 Task: Create a due date automation trigger when advanced on, on the monday before a card is due add basic without any labels at 11:00 AM.
Action: Mouse moved to (1005, 71)
Screenshot: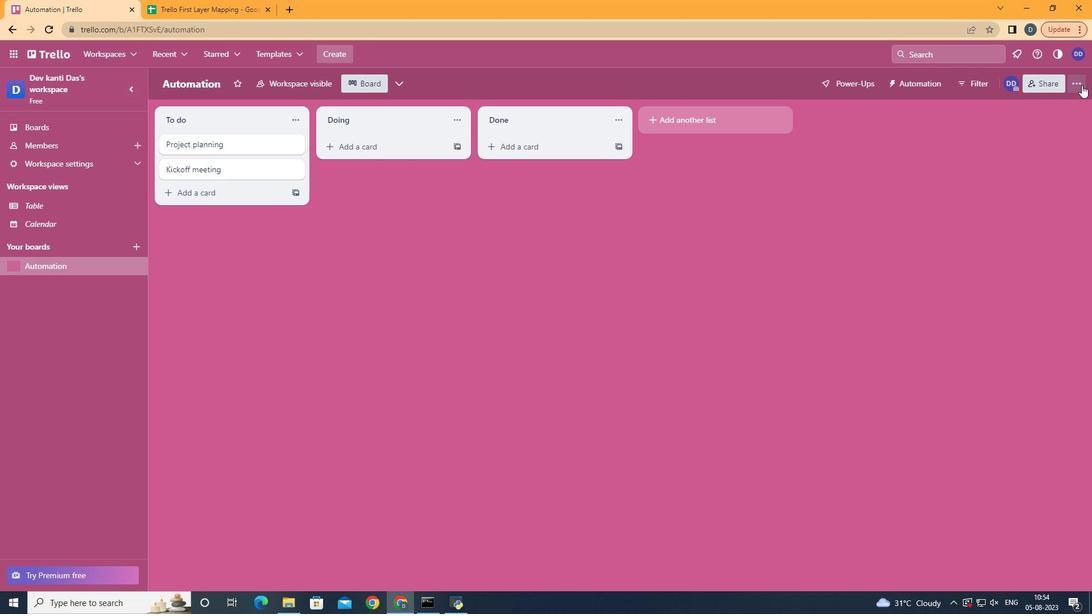 
Action: Mouse pressed left at (1005, 71)
Screenshot: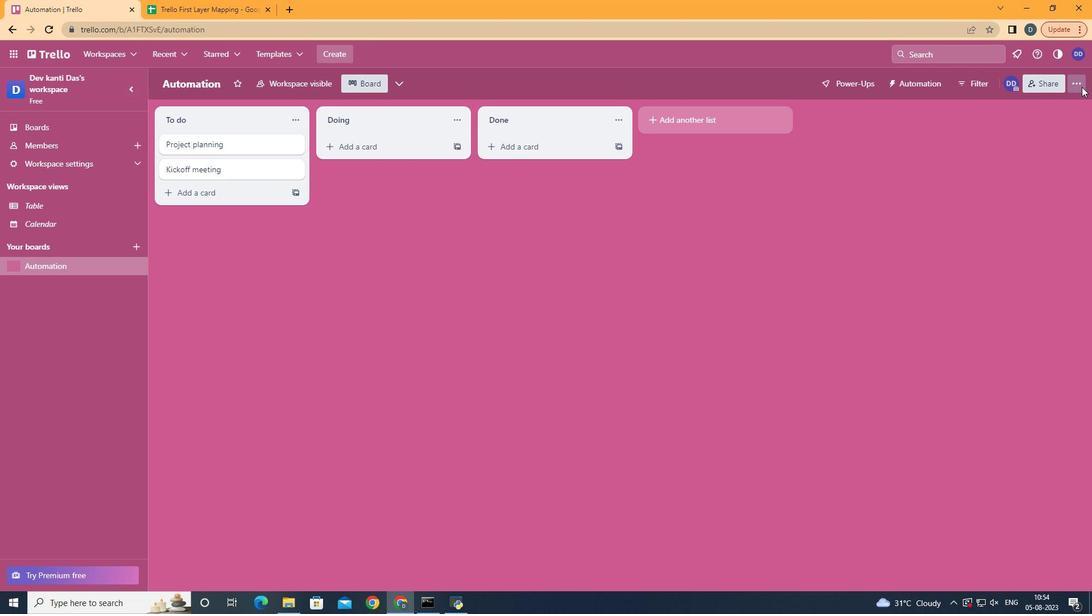 
Action: Mouse moved to (906, 234)
Screenshot: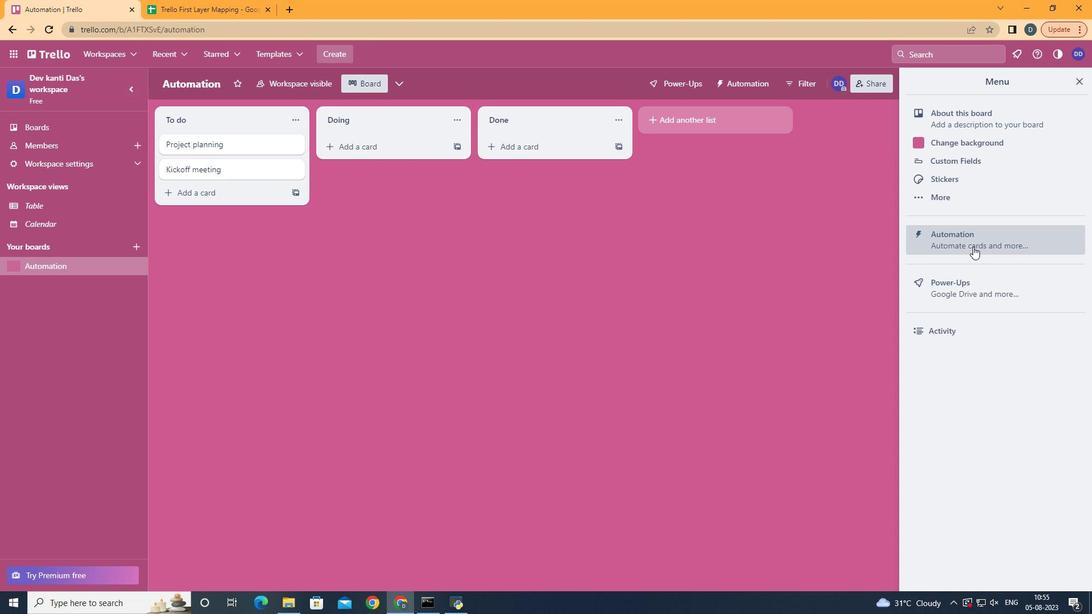 
Action: Mouse pressed left at (906, 234)
Screenshot: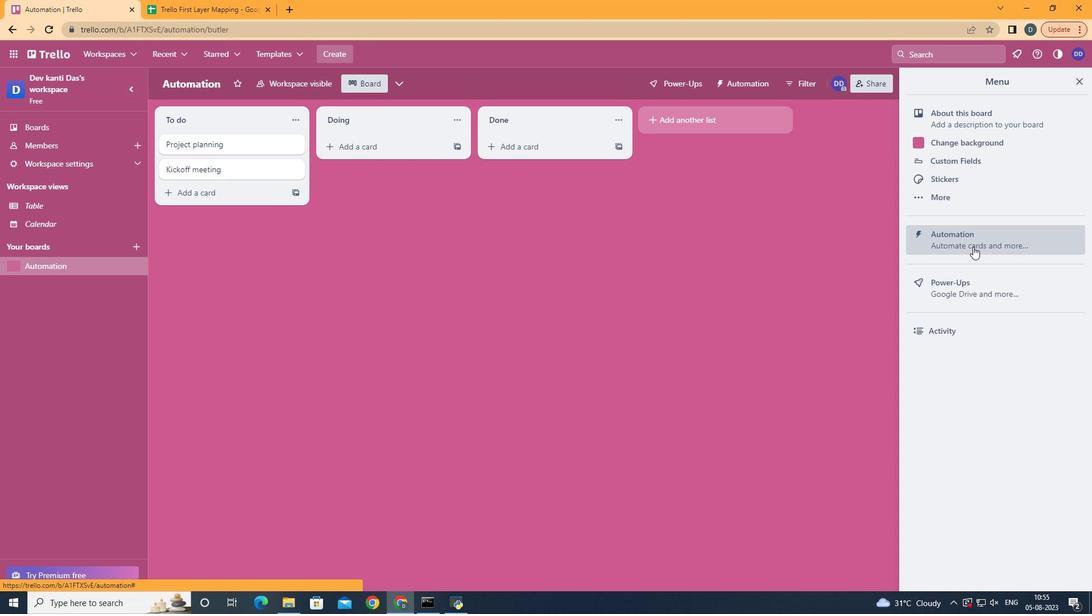 
Action: Mouse moved to (227, 220)
Screenshot: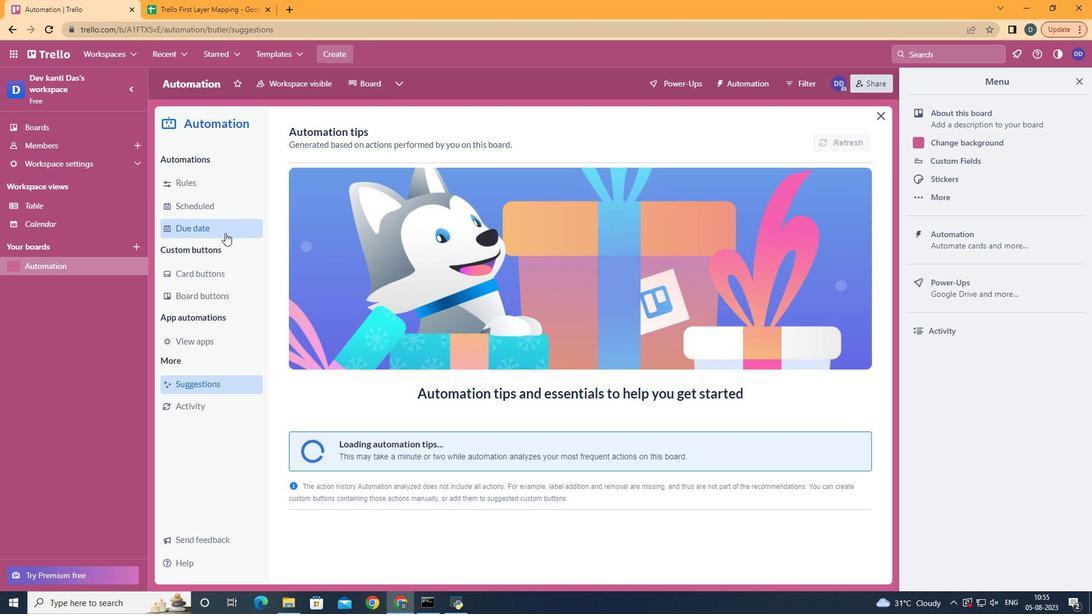 
Action: Mouse pressed left at (227, 220)
Screenshot: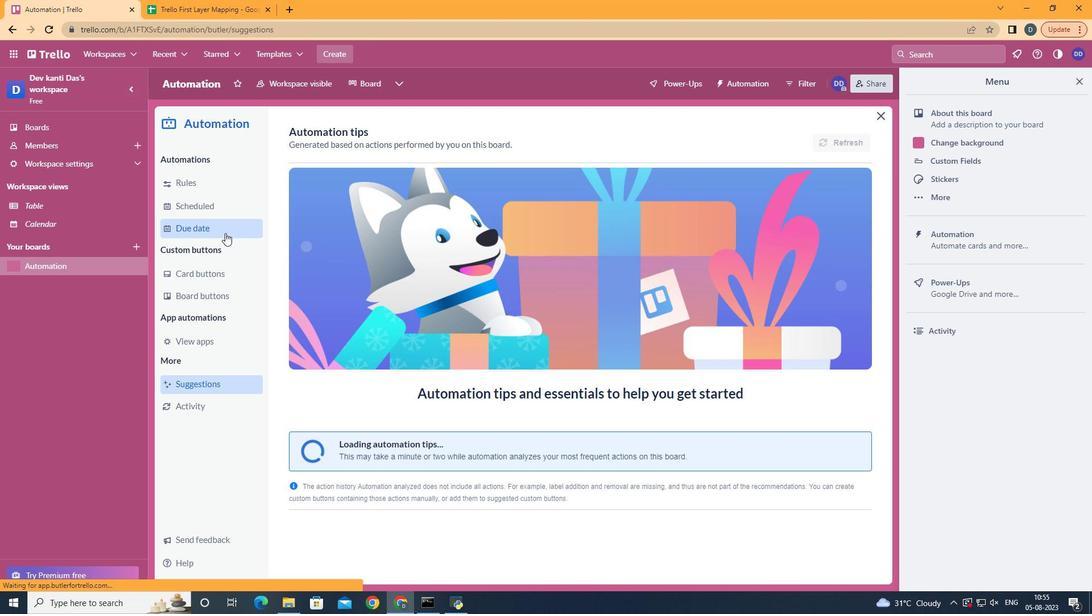 
Action: Mouse moved to (756, 121)
Screenshot: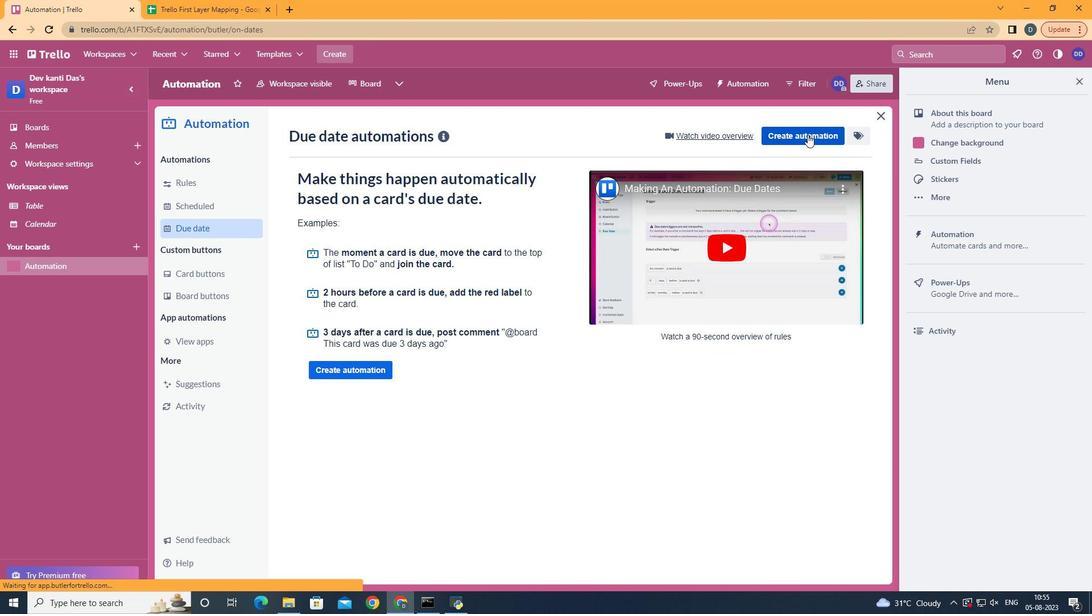 
Action: Mouse pressed left at (756, 121)
Screenshot: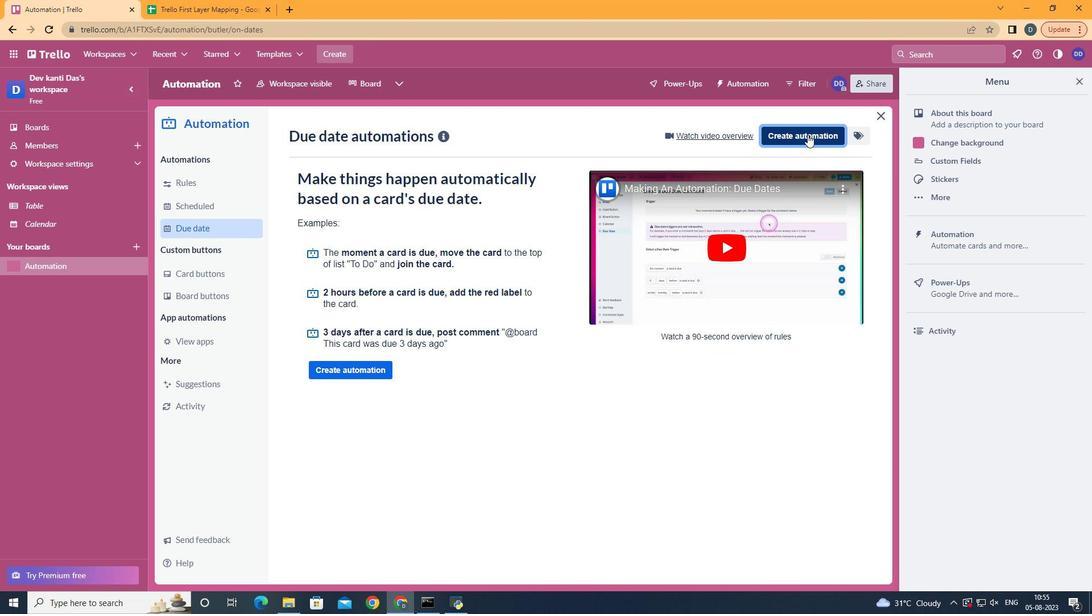 
Action: Mouse moved to (540, 233)
Screenshot: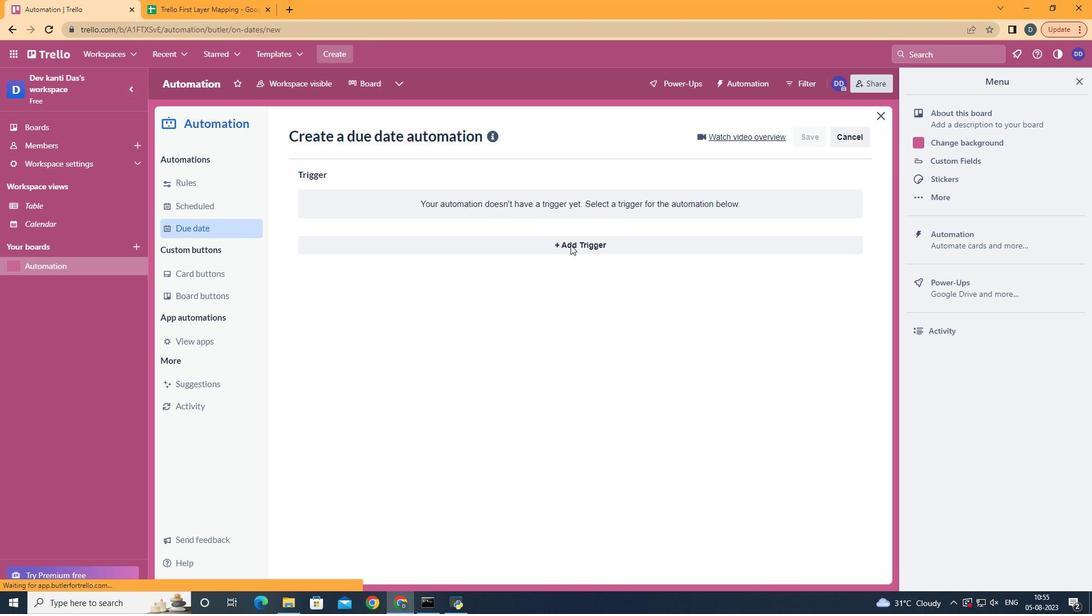 
Action: Mouse pressed left at (540, 233)
Screenshot: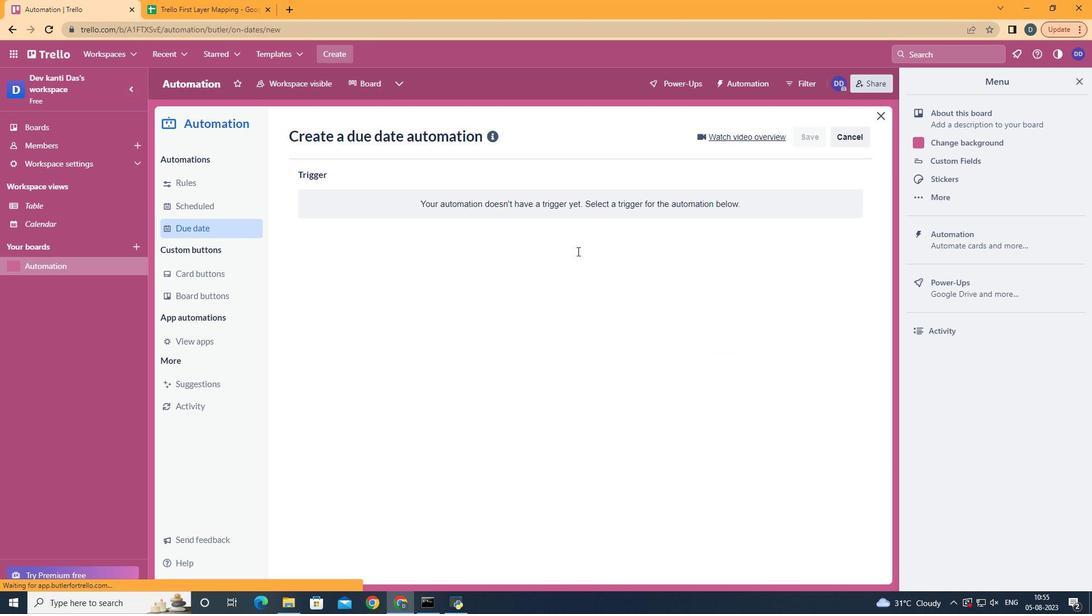 
Action: Mouse moved to (358, 290)
Screenshot: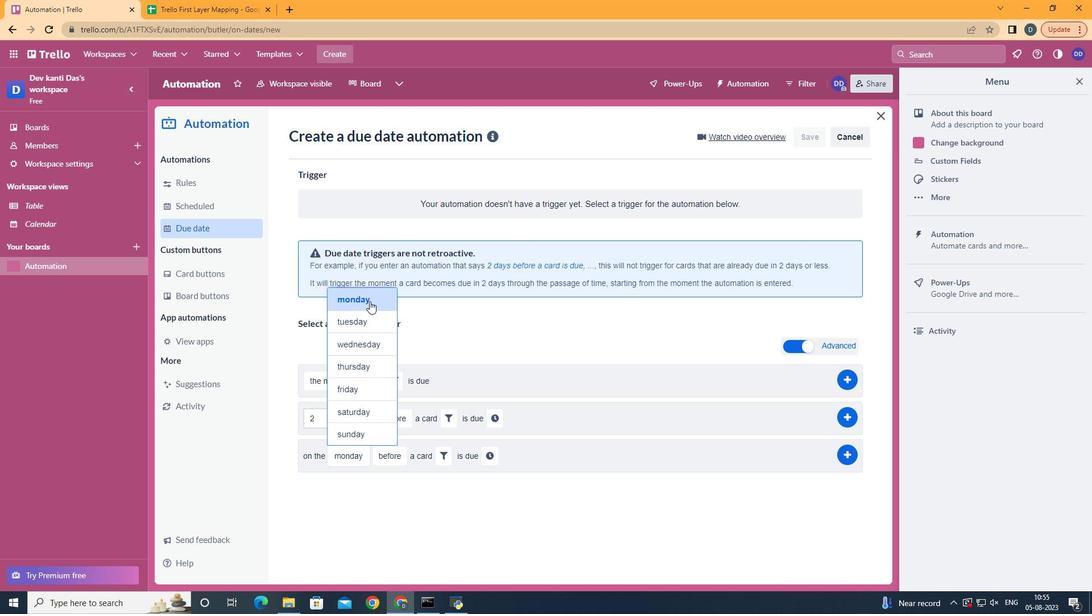 
Action: Mouse pressed left at (358, 290)
Screenshot: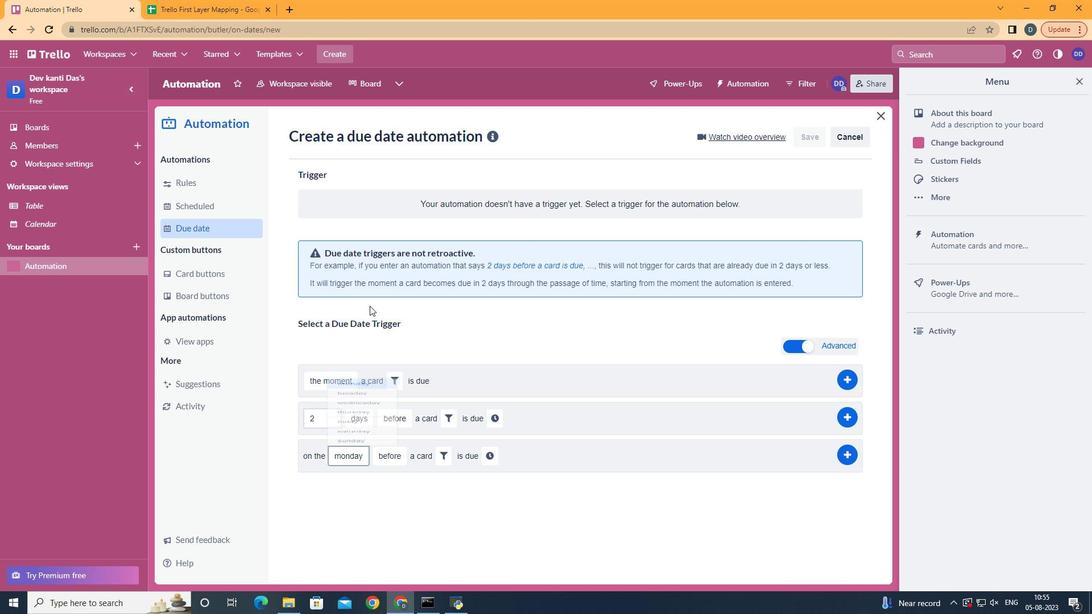 
Action: Mouse moved to (381, 472)
Screenshot: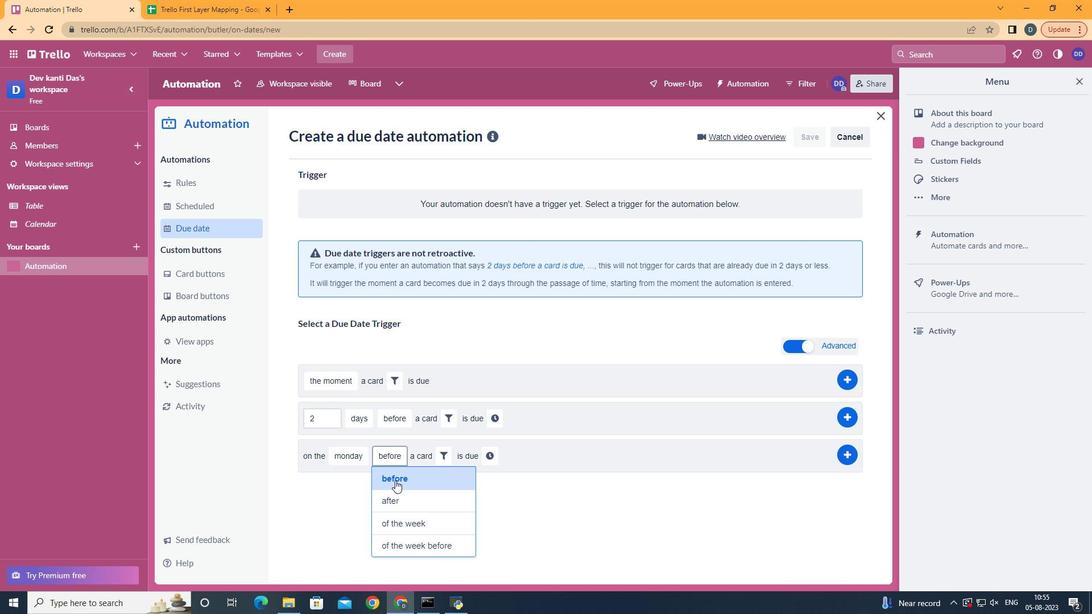 
Action: Mouse pressed left at (381, 472)
Screenshot: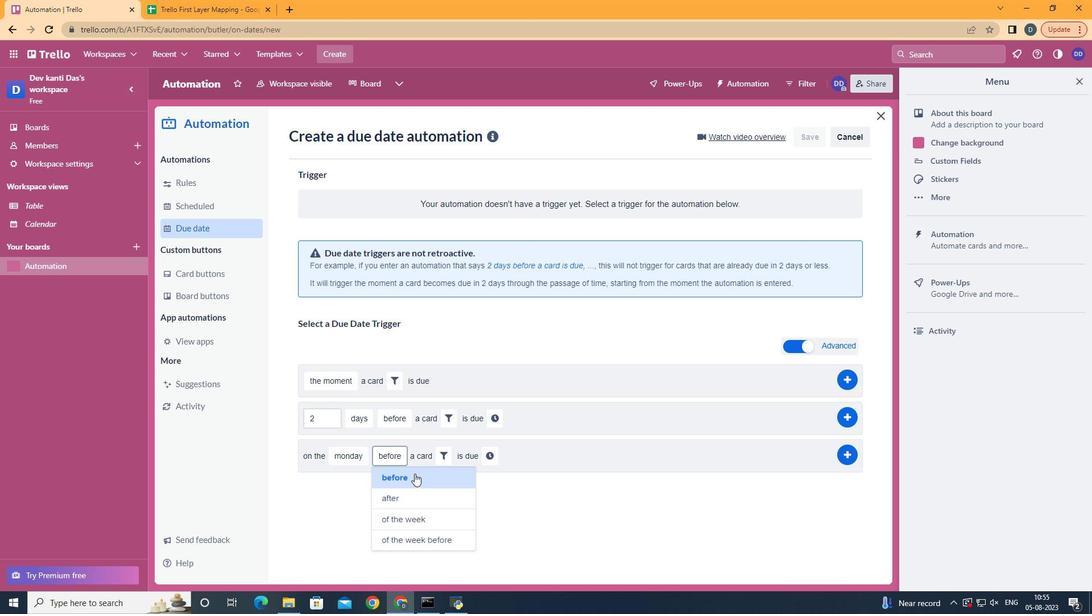 
Action: Mouse moved to (424, 451)
Screenshot: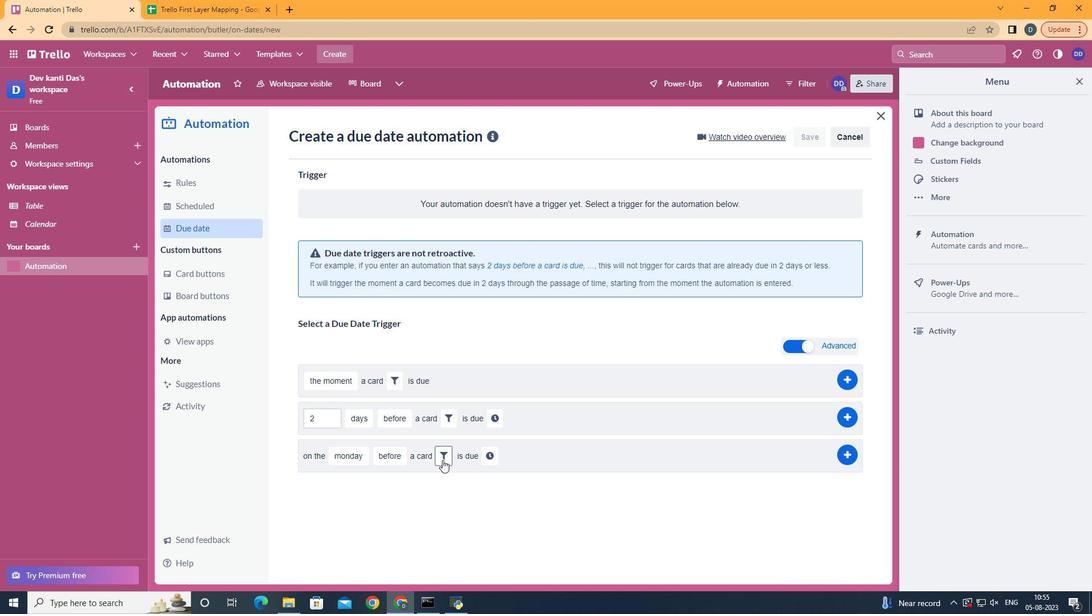 
Action: Mouse pressed left at (424, 451)
Screenshot: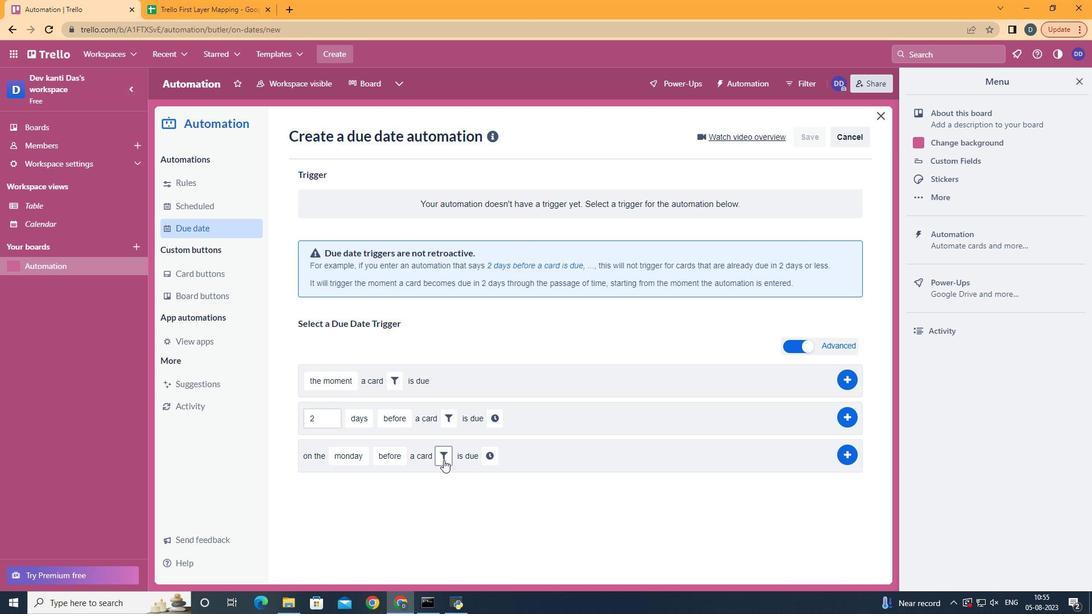 
Action: Mouse moved to (473, 526)
Screenshot: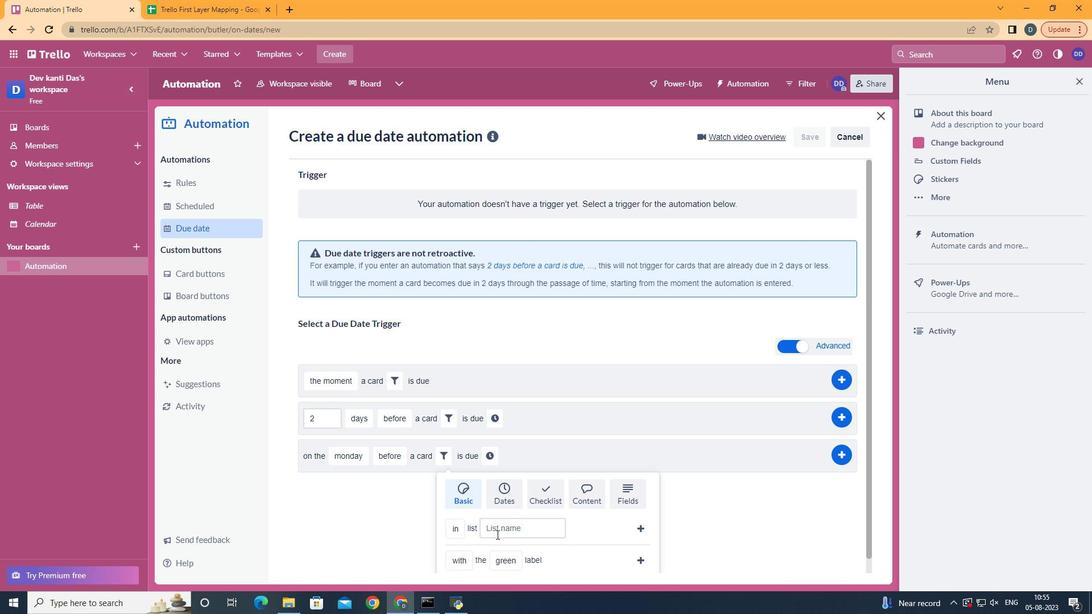 
Action: Mouse scrolled (473, 526) with delta (0, 0)
Screenshot: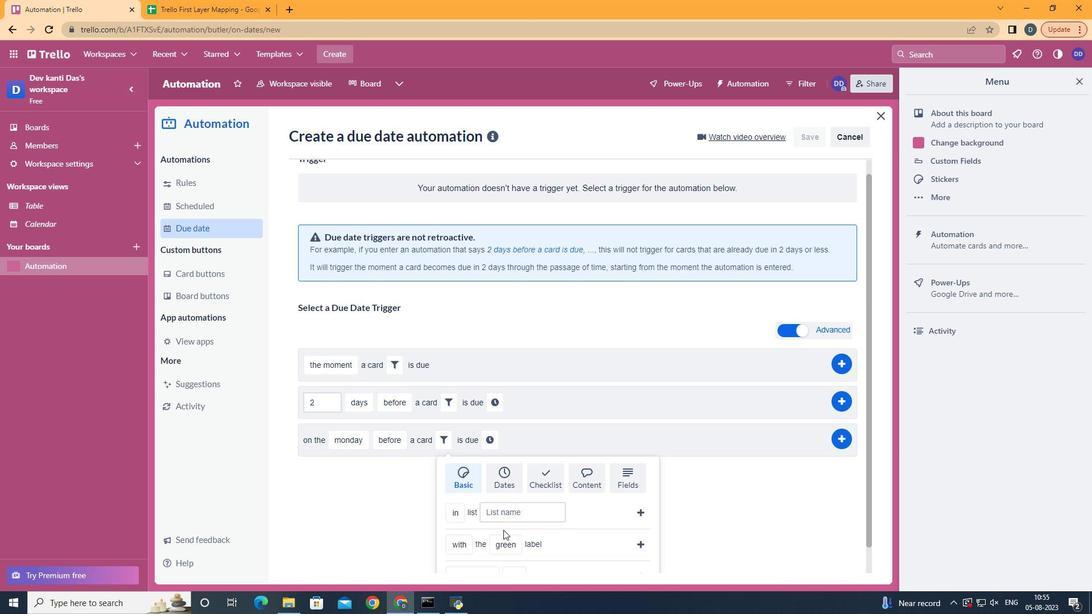 
Action: Mouse scrolled (473, 526) with delta (0, 0)
Screenshot: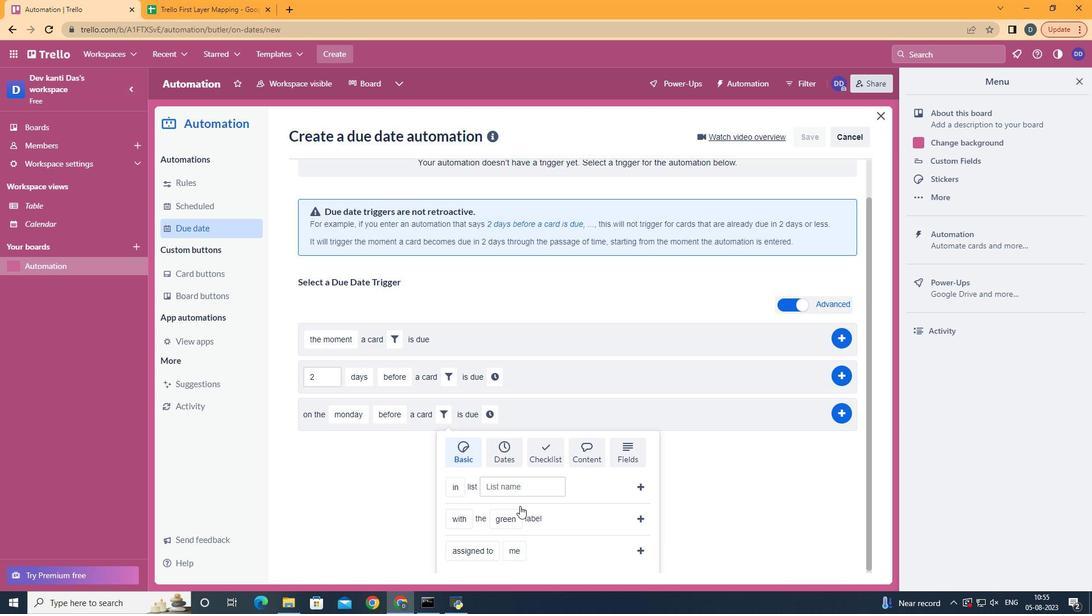 
Action: Mouse scrolled (473, 526) with delta (0, 0)
Screenshot: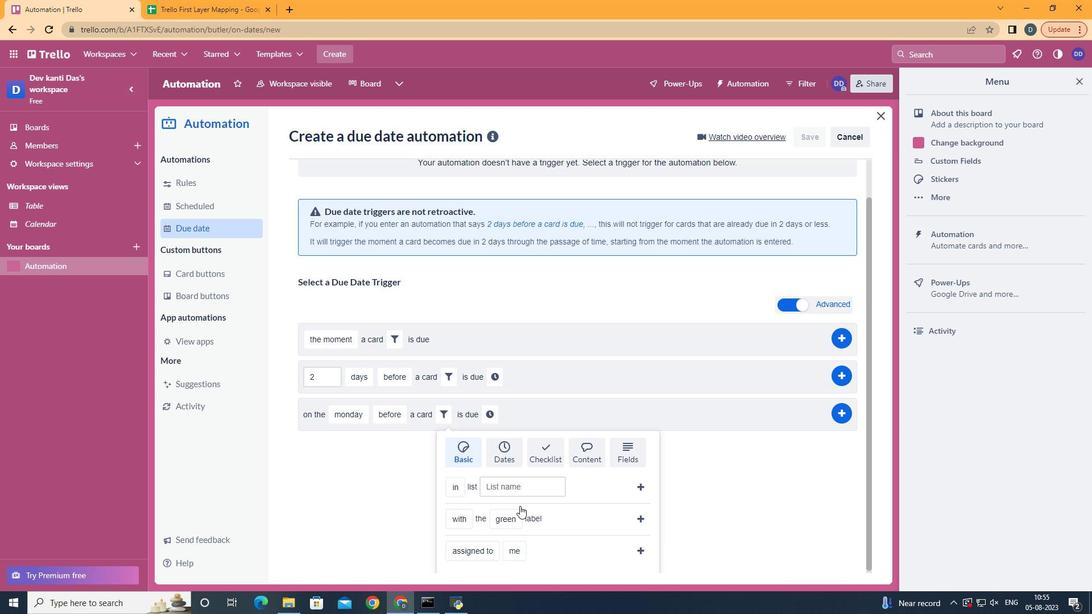 
Action: Mouse scrolled (473, 526) with delta (0, 0)
Screenshot: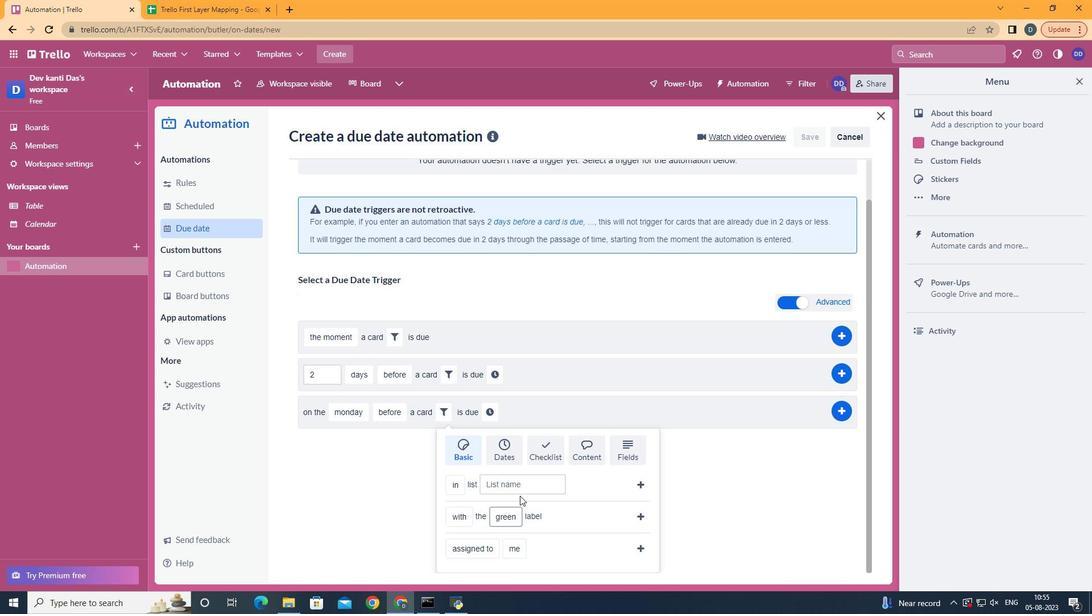
Action: Mouse moved to (452, 492)
Screenshot: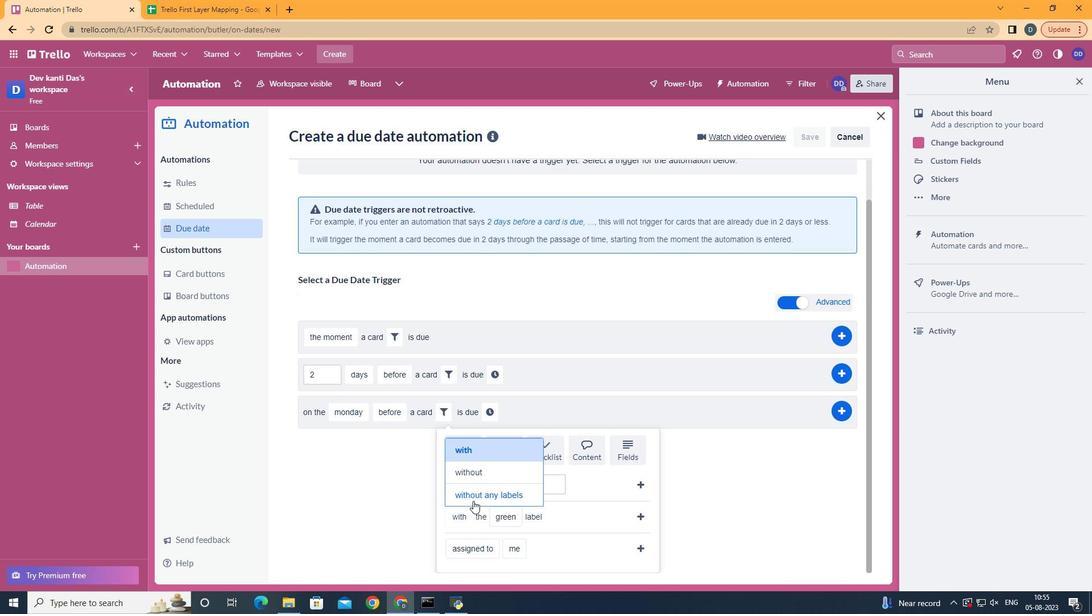 
Action: Mouse pressed left at (452, 492)
Screenshot: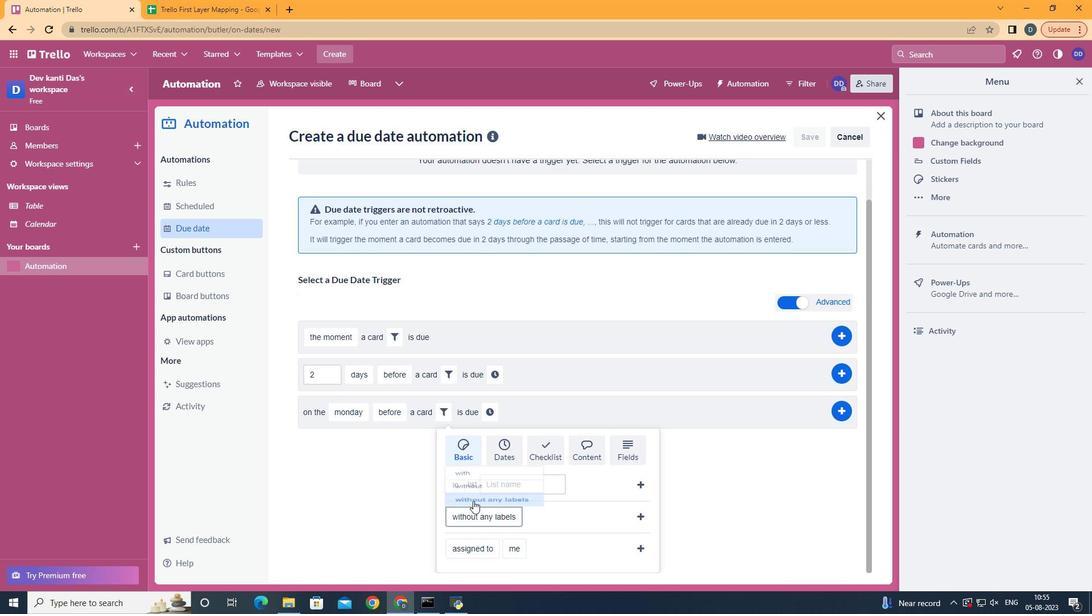 
Action: Mouse moved to (603, 508)
Screenshot: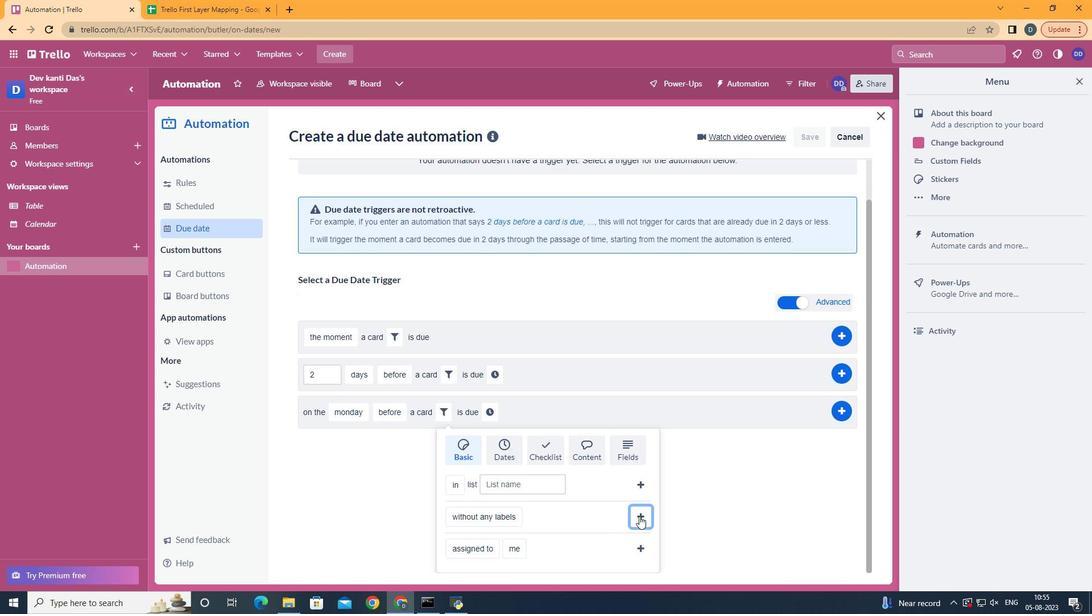 
Action: Mouse pressed left at (603, 508)
Screenshot: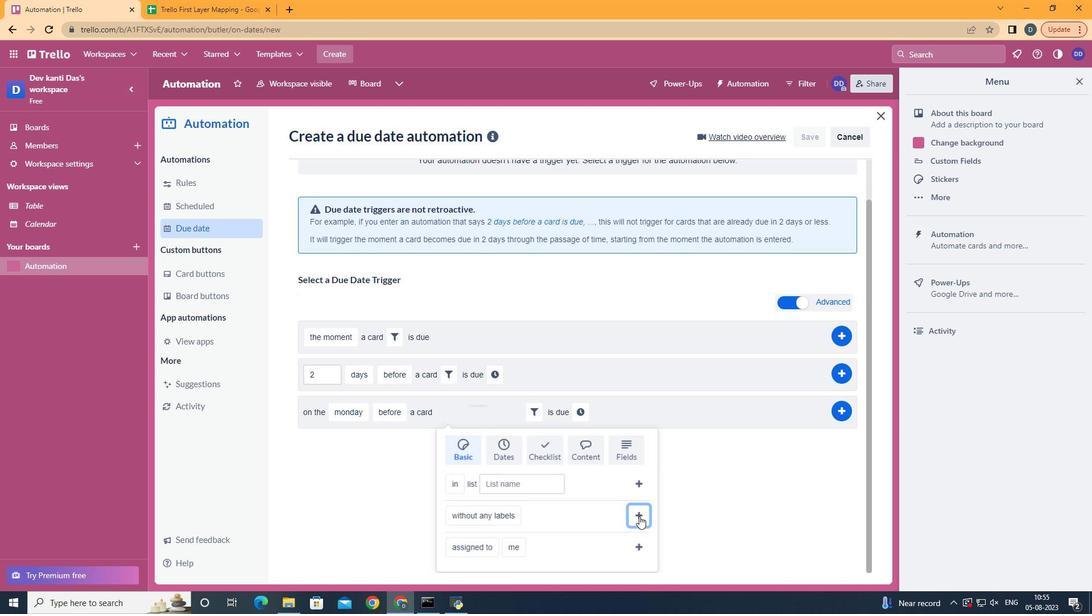 
Action: Mouse moved to (554, 447)
Screenshot: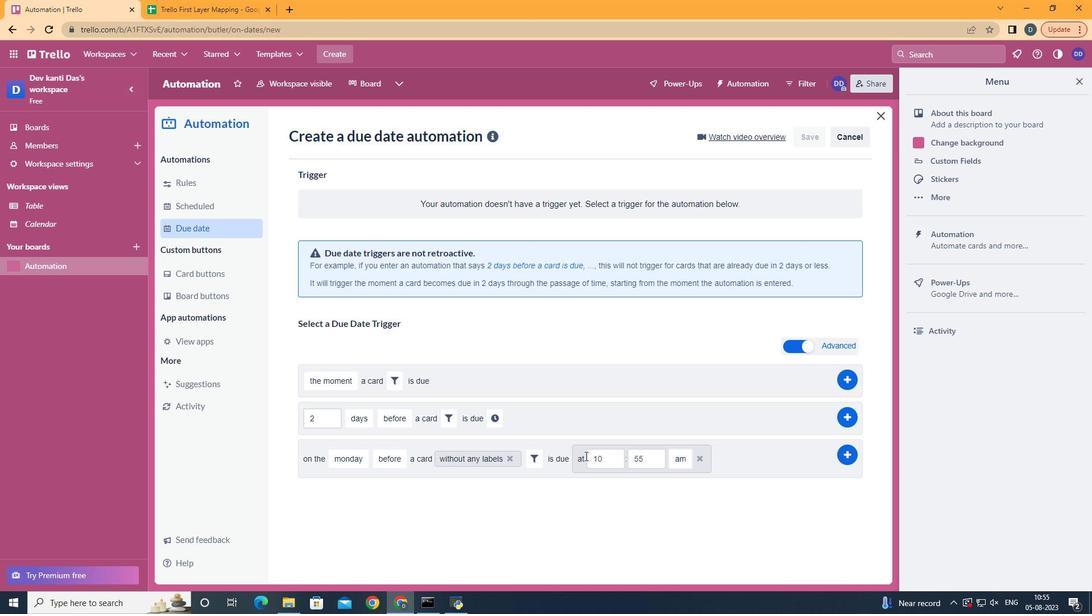 
Action: Mouse pressed left at (554, 447)
Screenshot: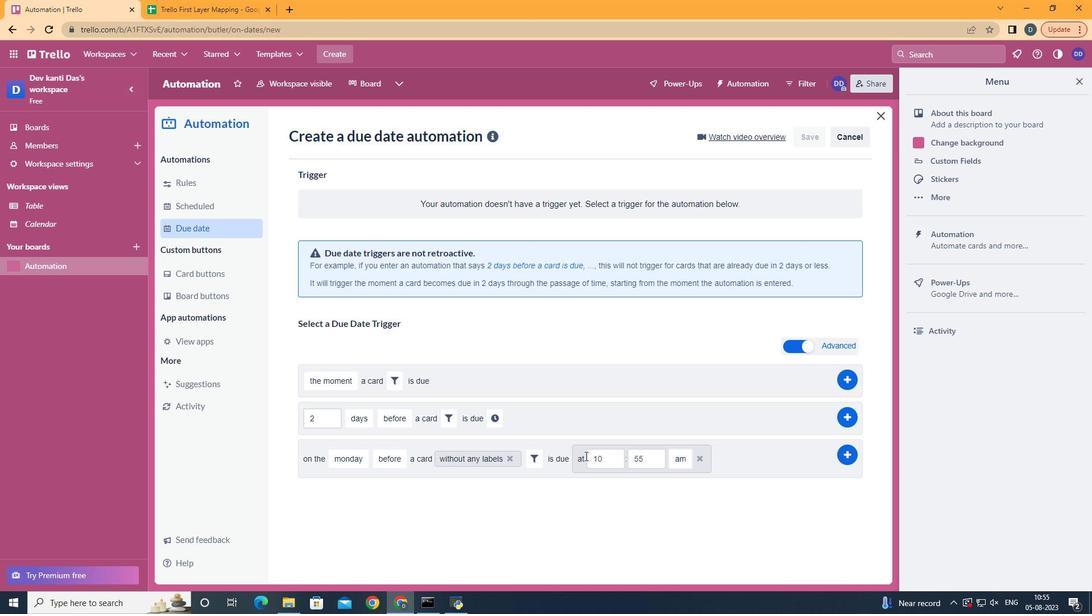 
Action: Mouse moved to (590, 453)
Screenshot: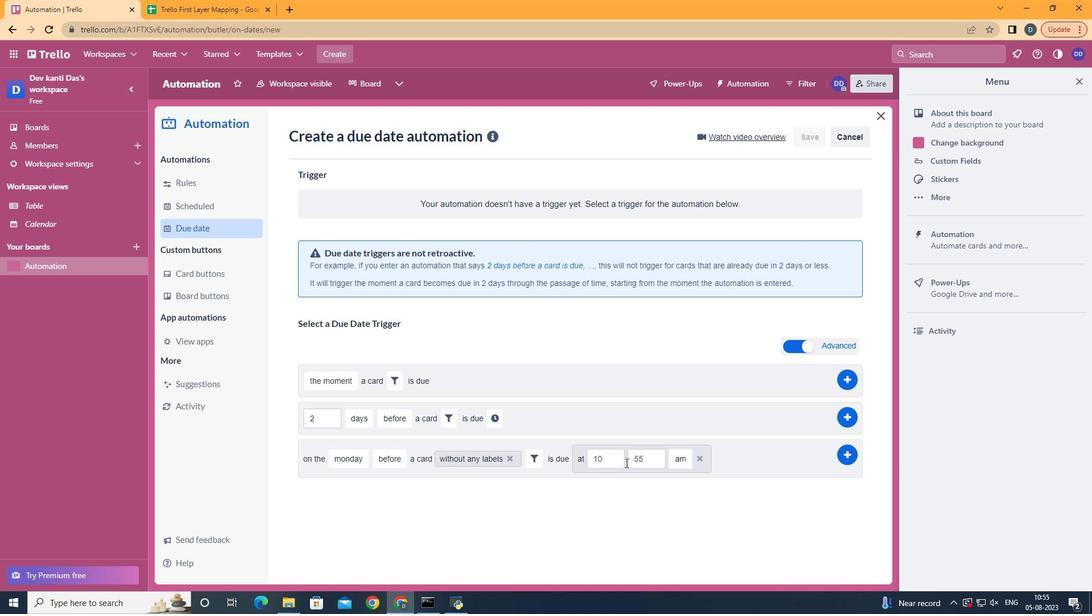 
Action: Mouse pressed left at (590, 453)
Screenshot: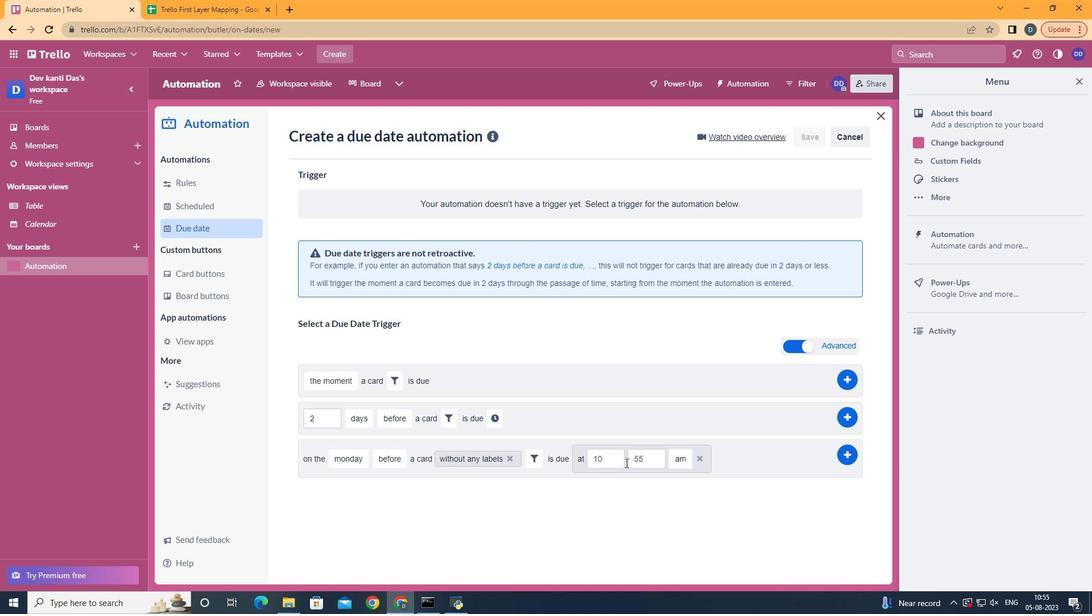 
Action: Mouse moved to (580, 448)
Screenshot: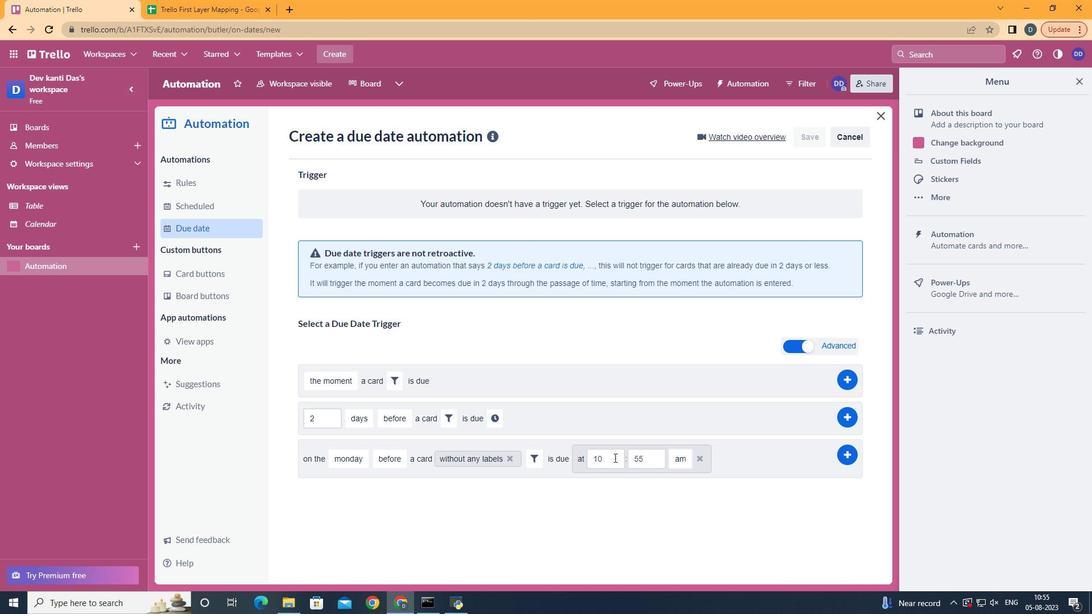 
Action: Mouse pressed left at (580, 448)
Screenshot: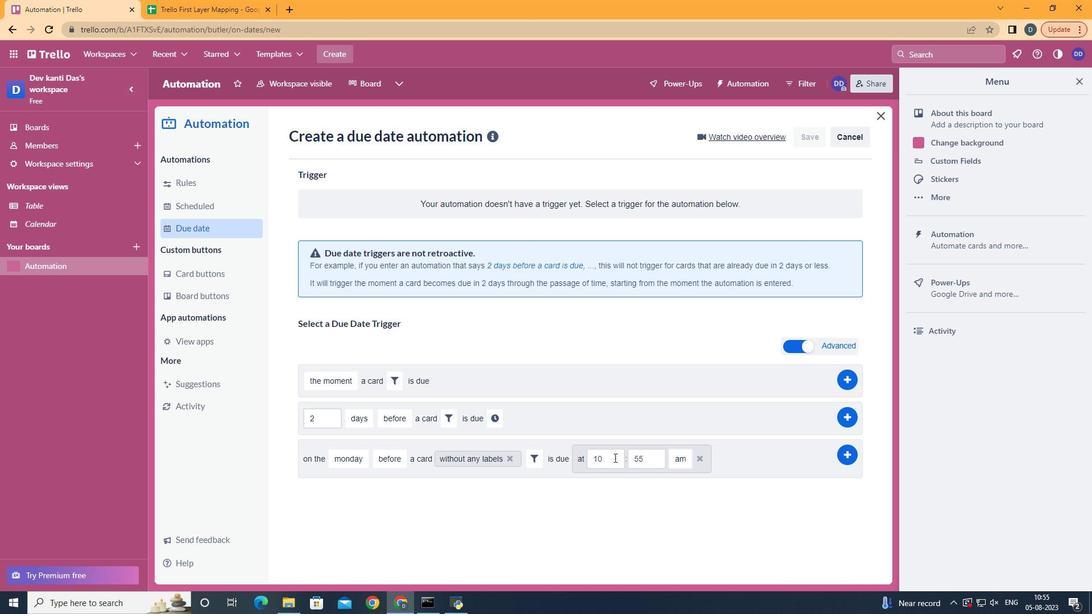 
Action: Mouse moved to (580, 448)
Screenshot: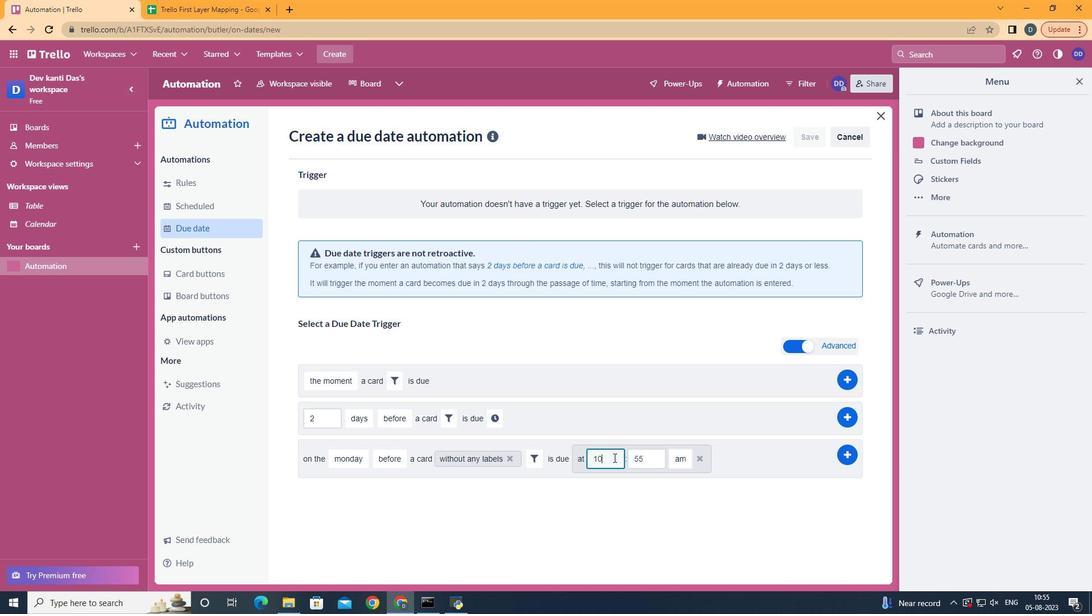 
Action: Key pressed <Key.backspace>1
Screenshot: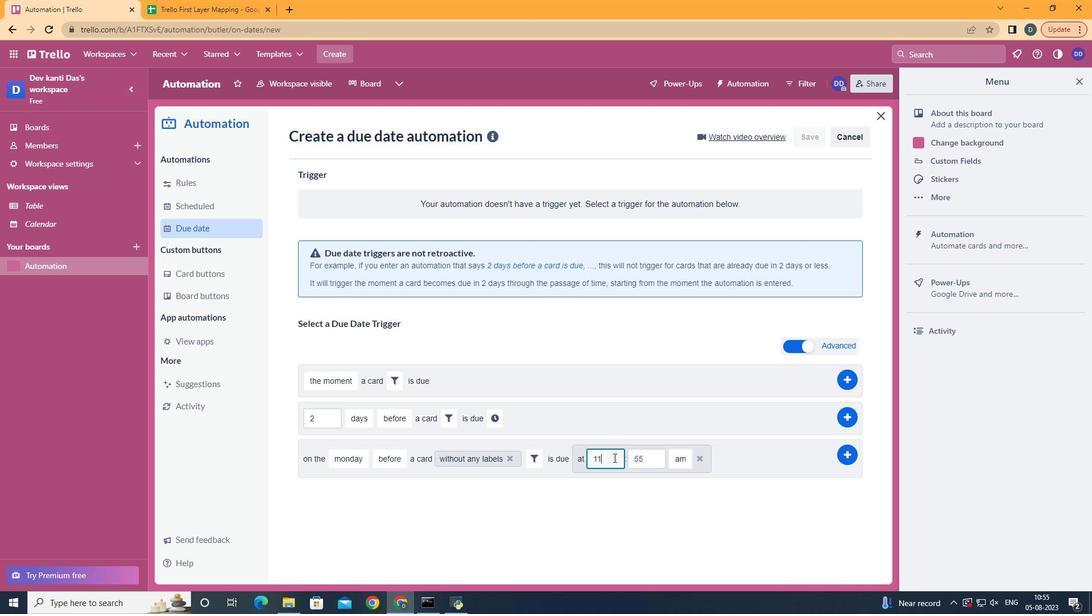 
Action: Mouse moved to (602, 447)
Screenshot: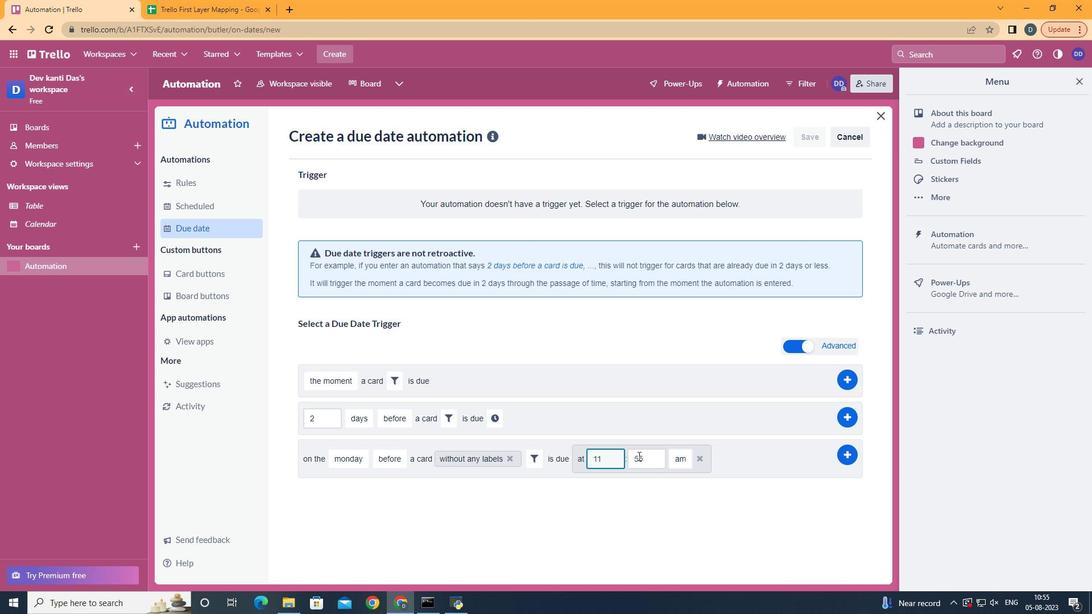 
Action: Mouse pressed left at (602, 447)
Screenshot: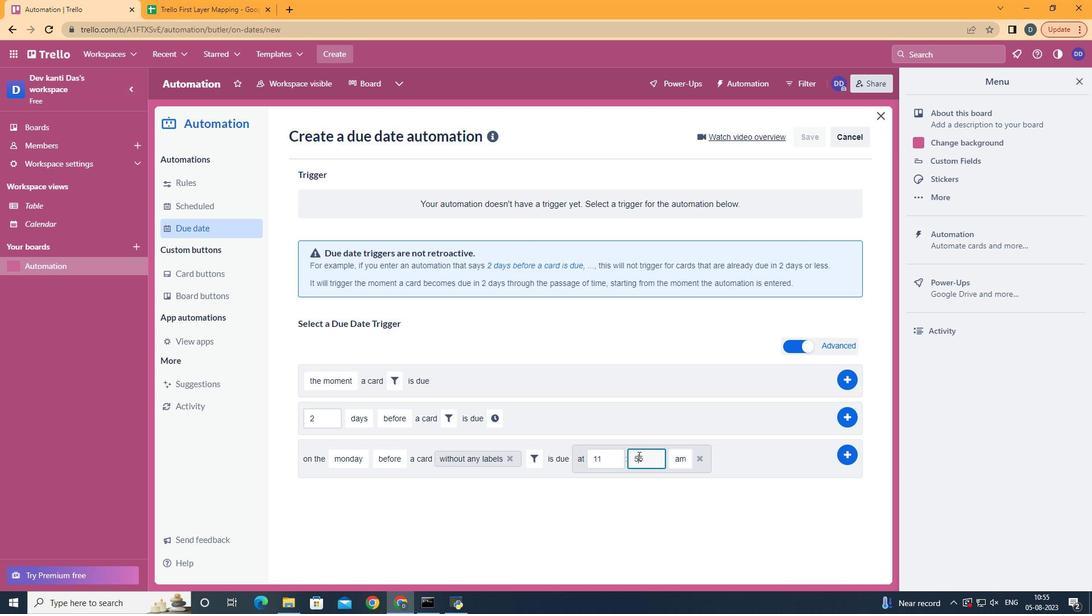 
Action: Mouse moved to (618, 448)
Screenshot: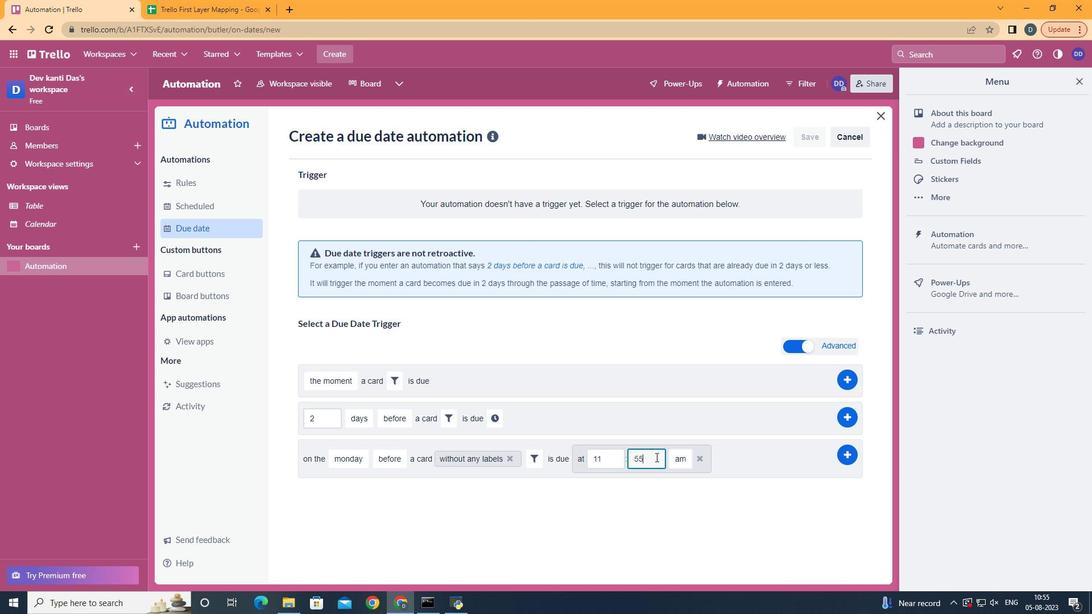
Action: Mouse pressed left at (618, 448)
Screenshot: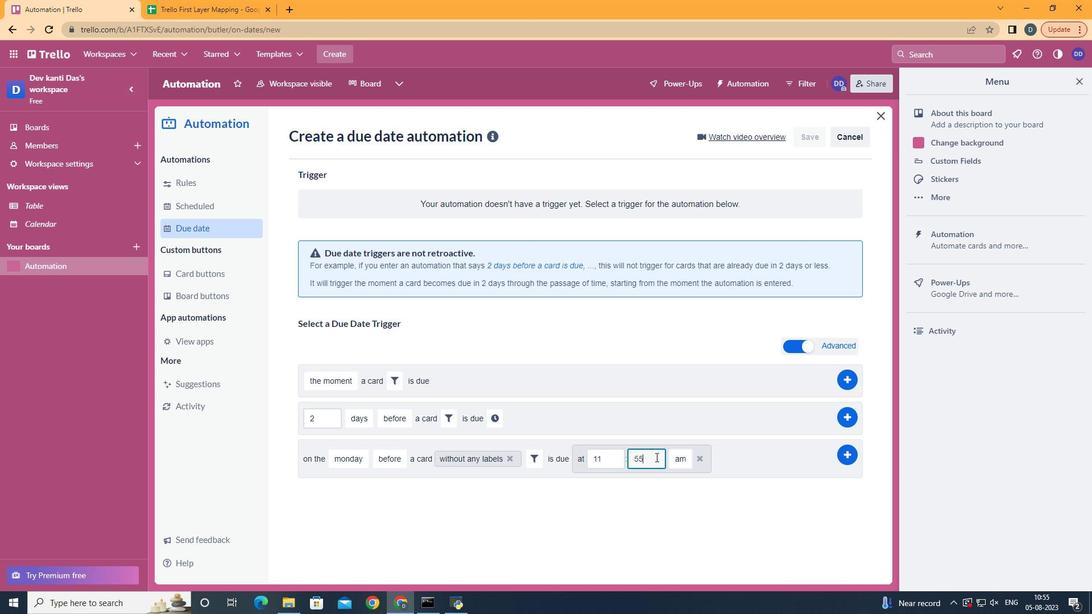 
Action: Key pressed <Key.backspace><Key.backspace>00
Screenshot: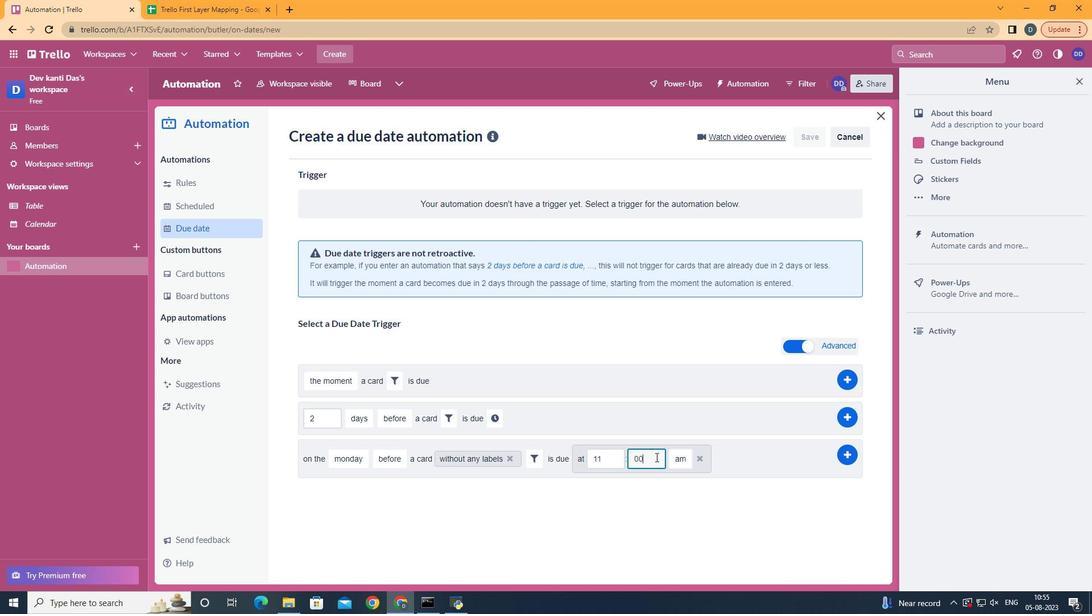 
Action: Mouse moved to (780, 445)
Screenshot: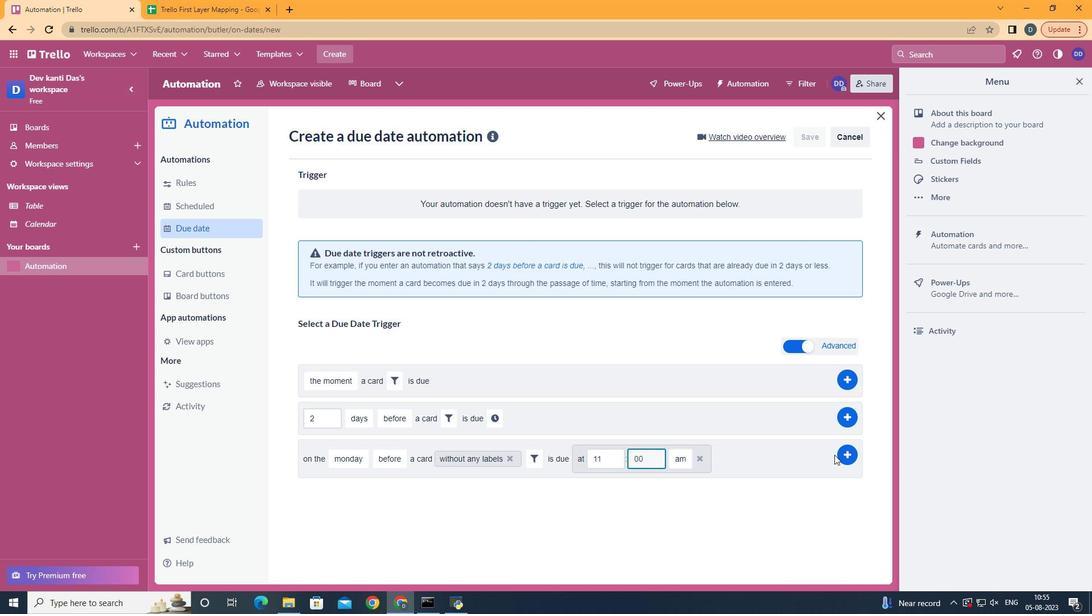 
Action: Mouse pressed left at (780, 445)
Screenshot: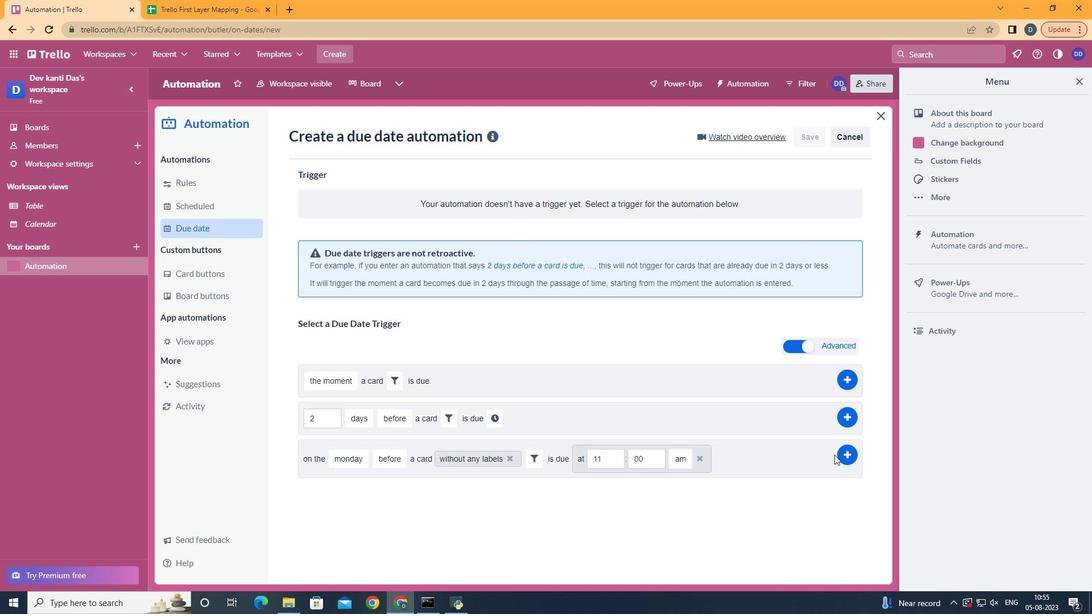 
Action: Mouse moved to (787, 444)
Screenshot: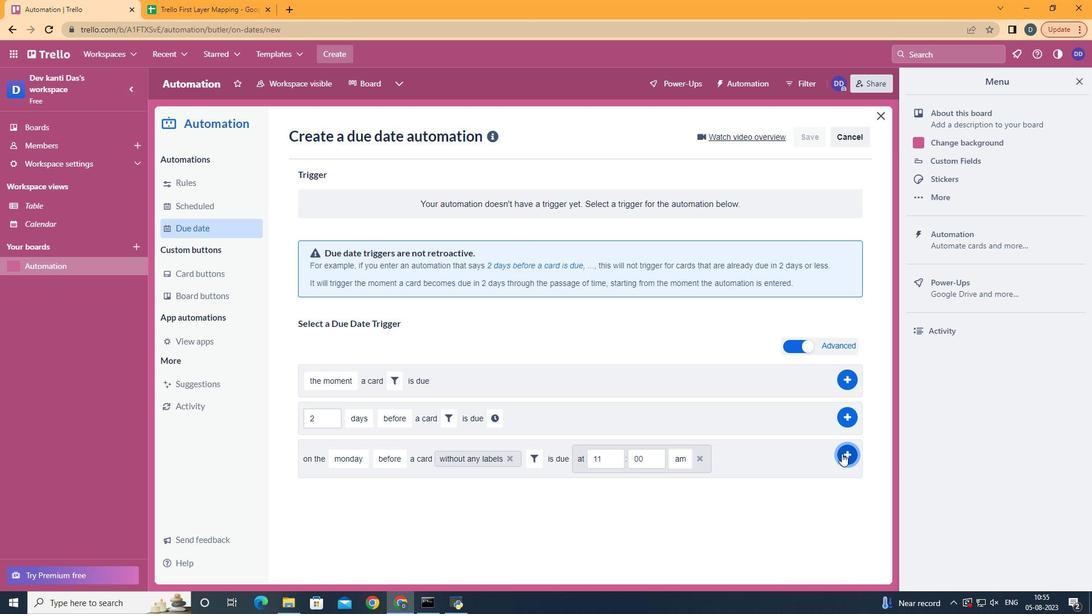 
Action: Mouse pressed left at (787, 444)
Screenshot: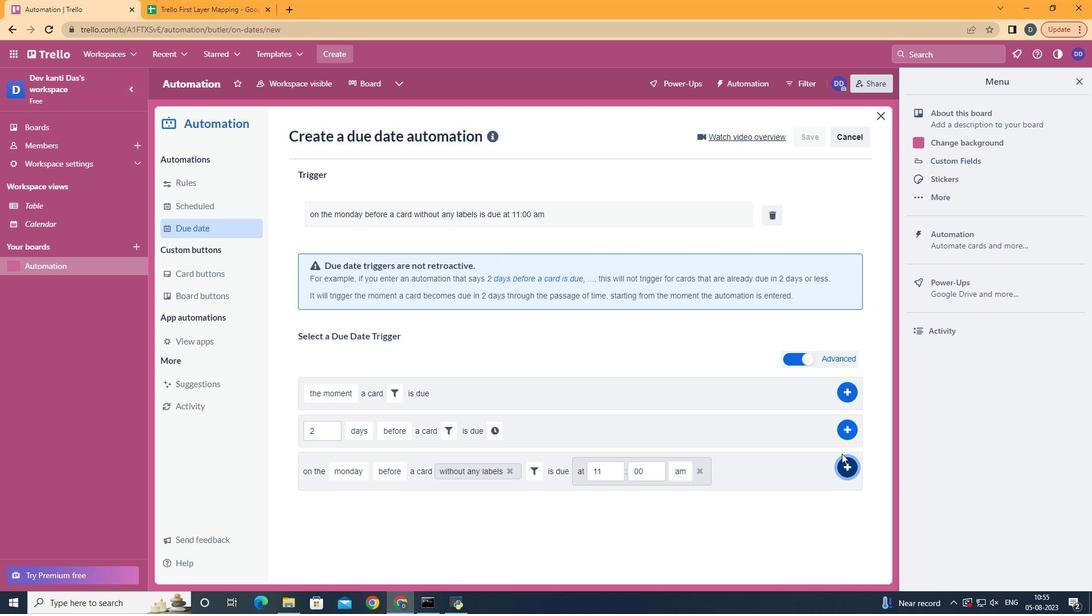 
Action: Mouse moved to (482, 159)
Screenshot: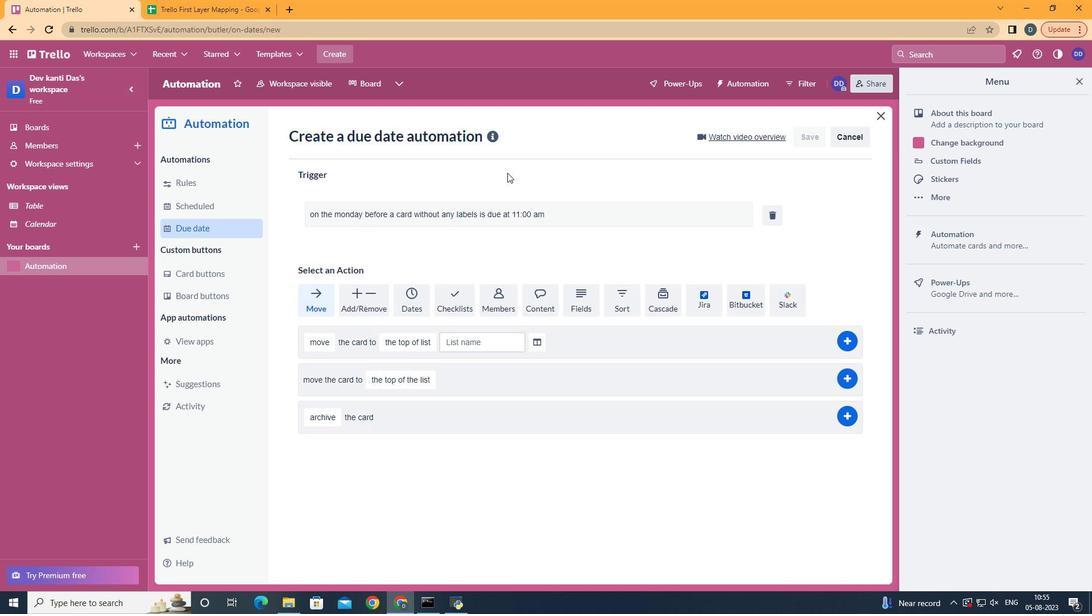 
